 Task: Look for the apps in the marketplace.
Action: Mouse pressed left at (152, 115)
Screenshot: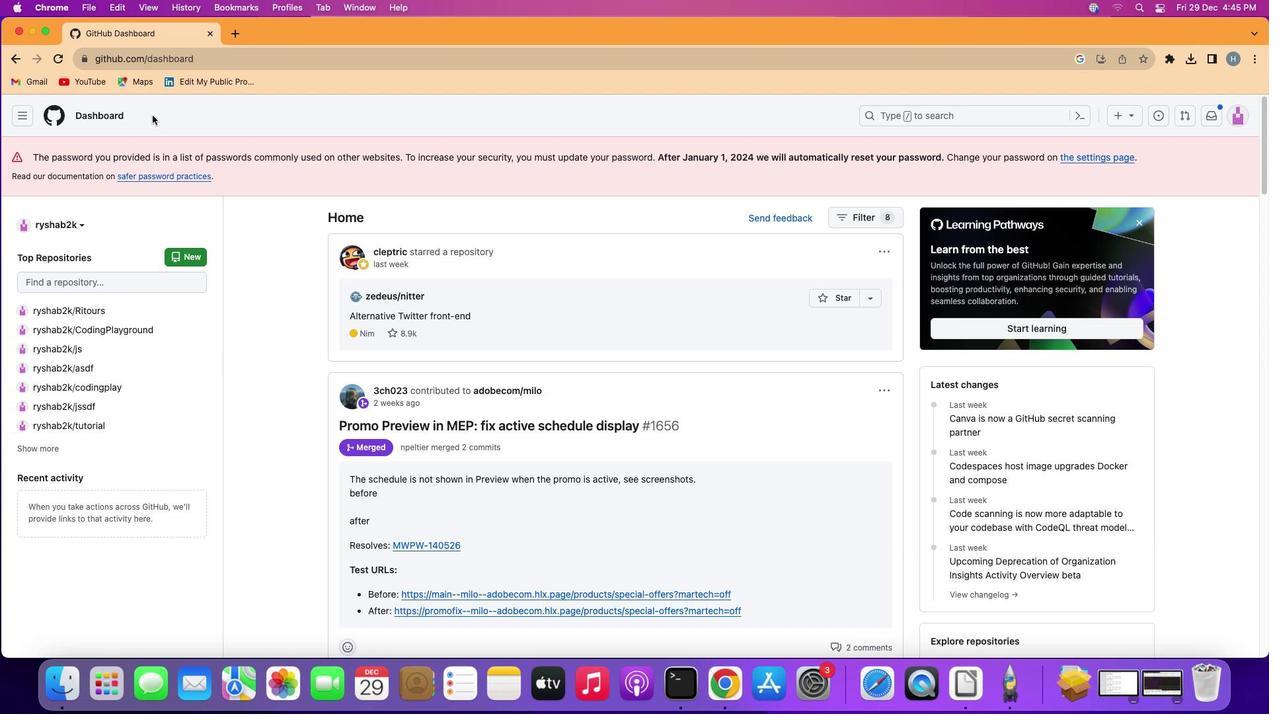 
Action: Mouse moved to (22, 112)
Screenshot: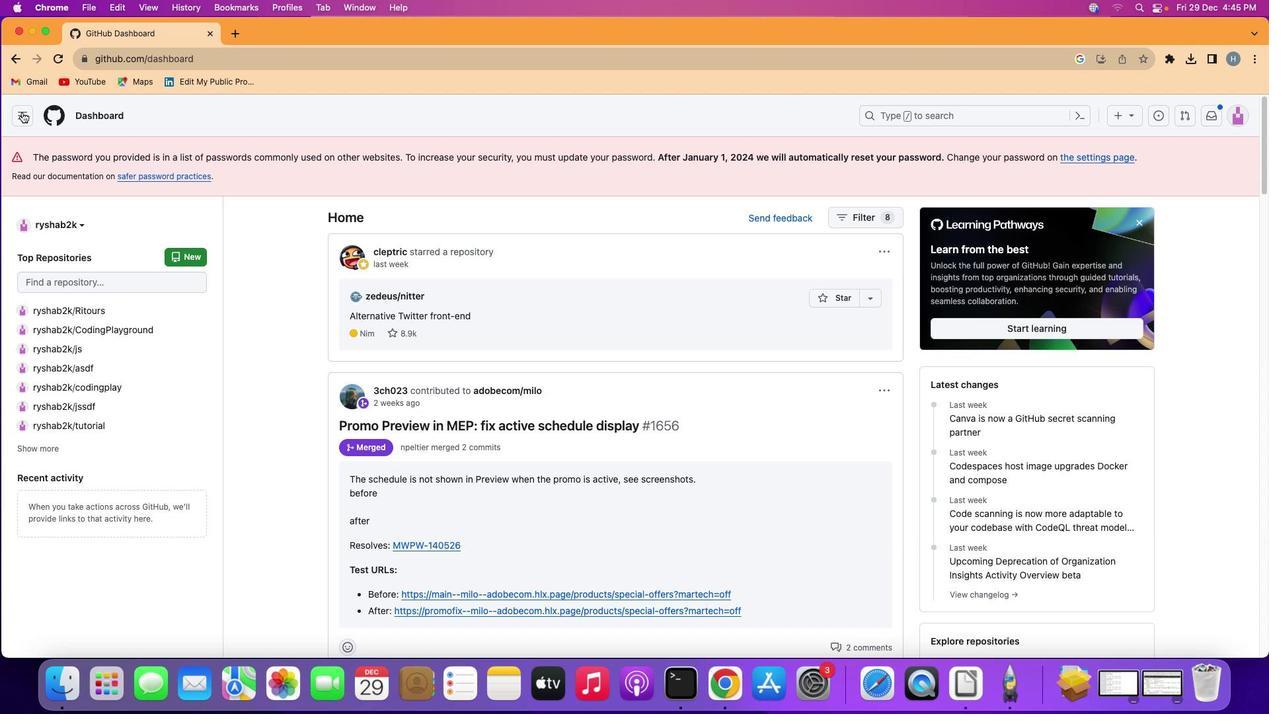 
Action: Mouse pressed left at (22, 112)
Screenshot: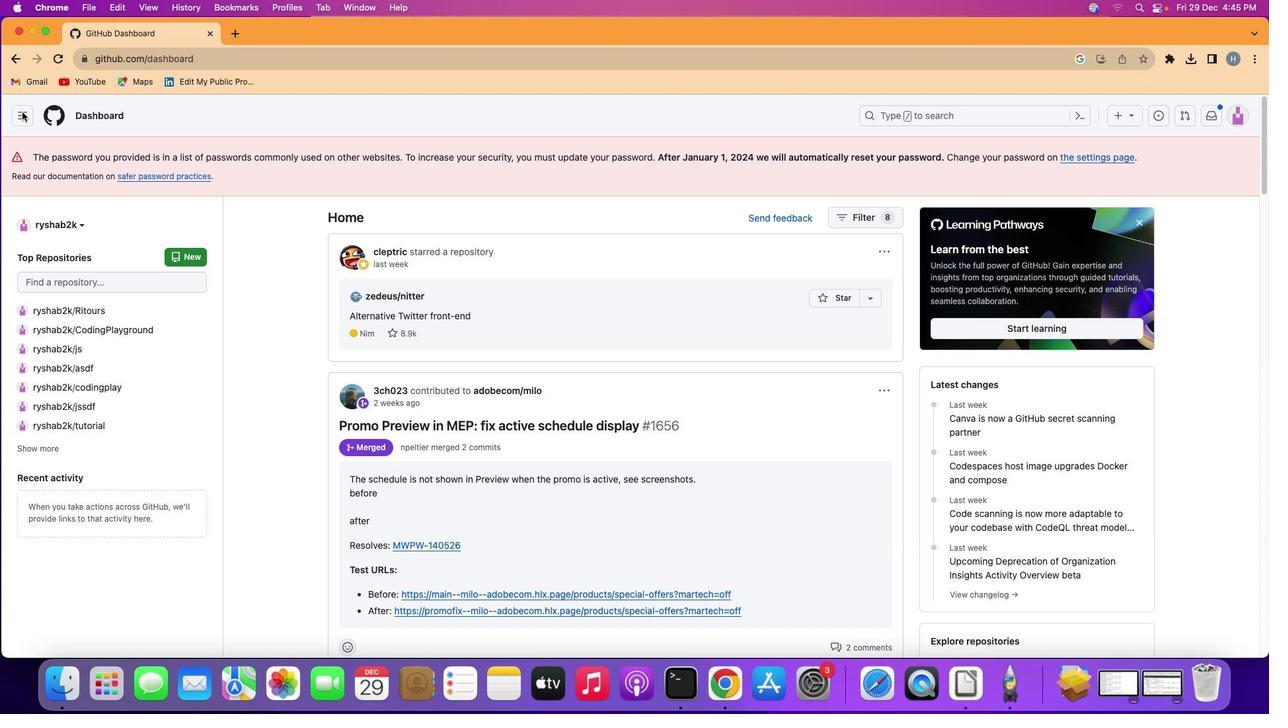 
Action: Mouse moved to (146, 297)
Screenshot: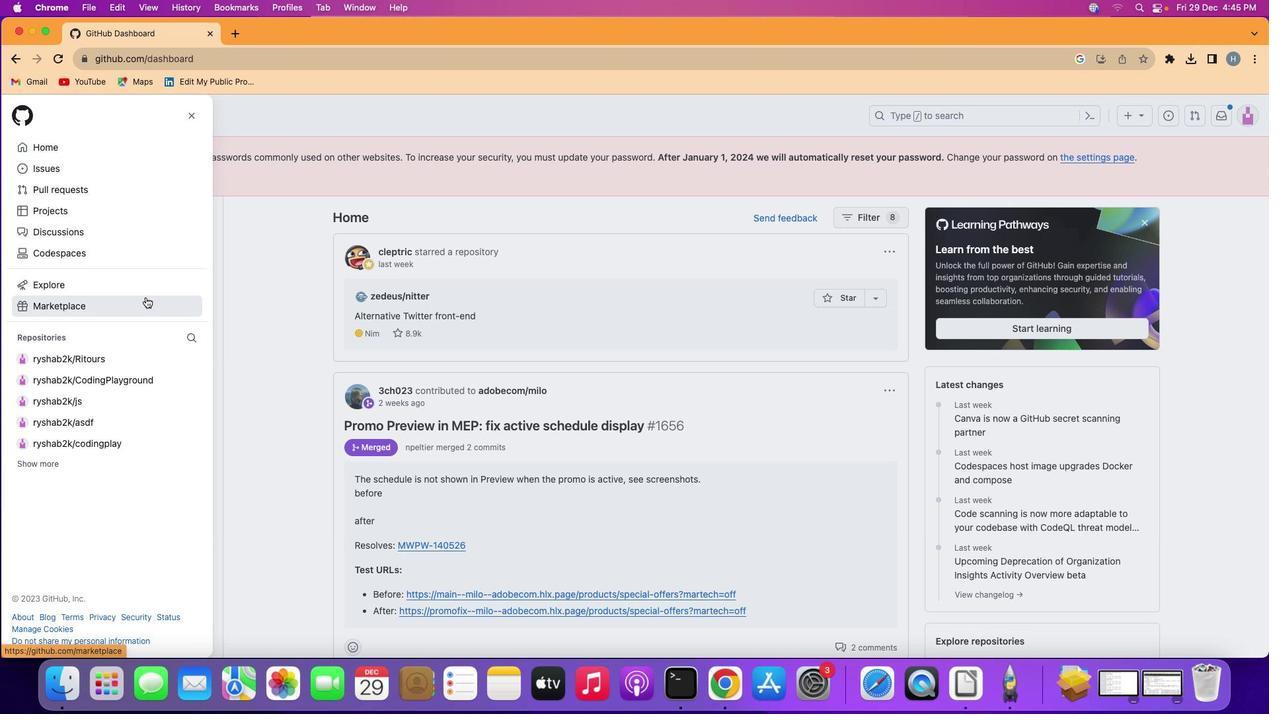 
Action: Mouse pressed left at (146, 297)
Screenshot: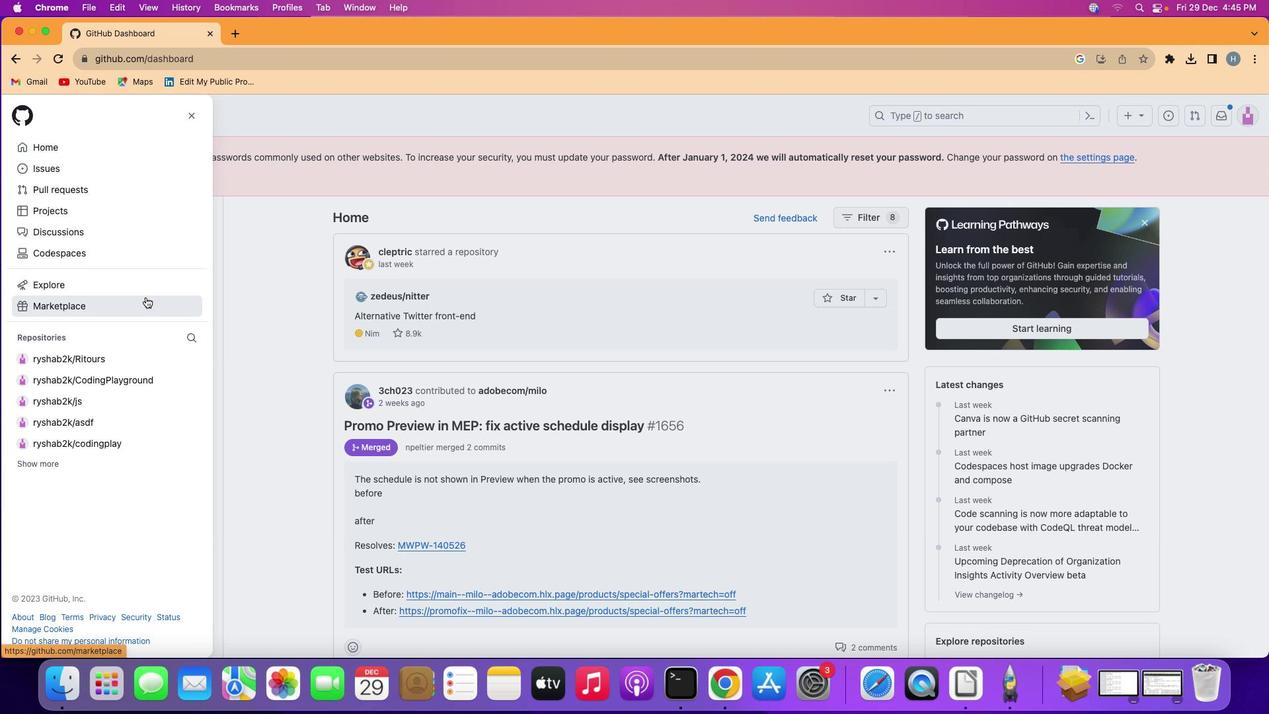 
Action: Mouse moved to (325, 483)
Screenshot: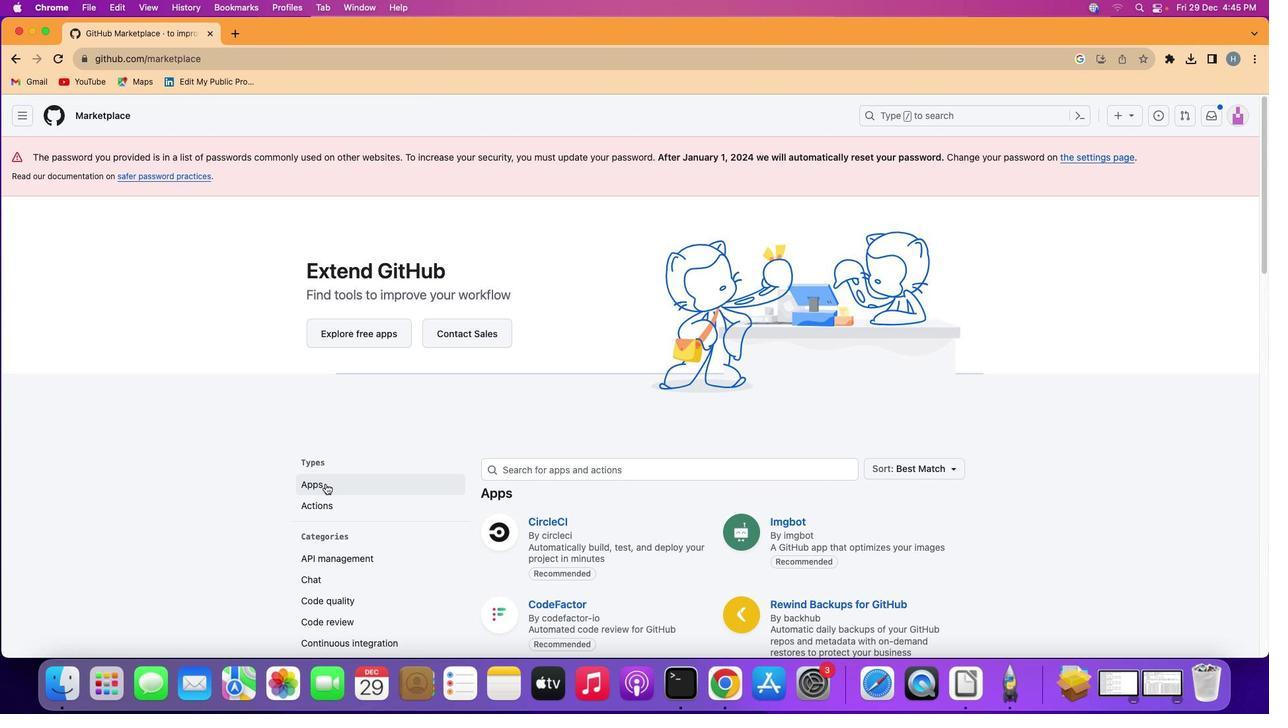 
Action: Mouse pressed left at (325, 483)
Screenshot: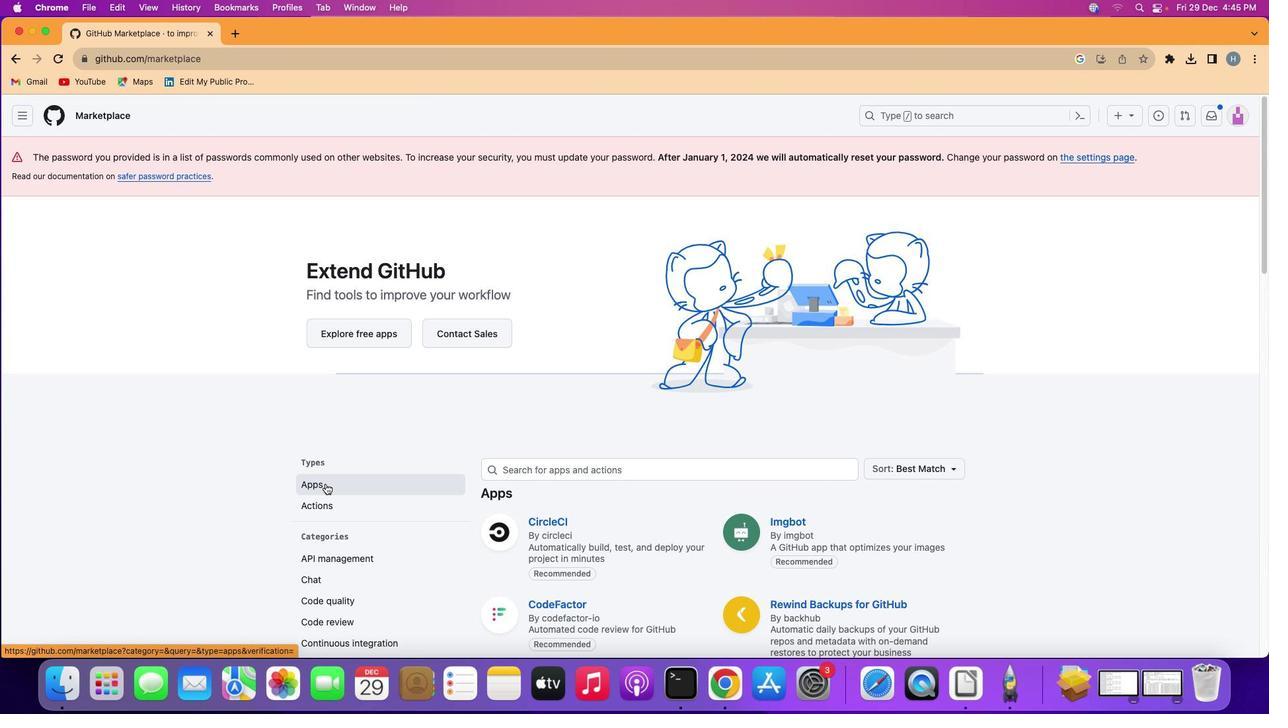 
Action: Mouse moved to (649, 503)
Screenshot: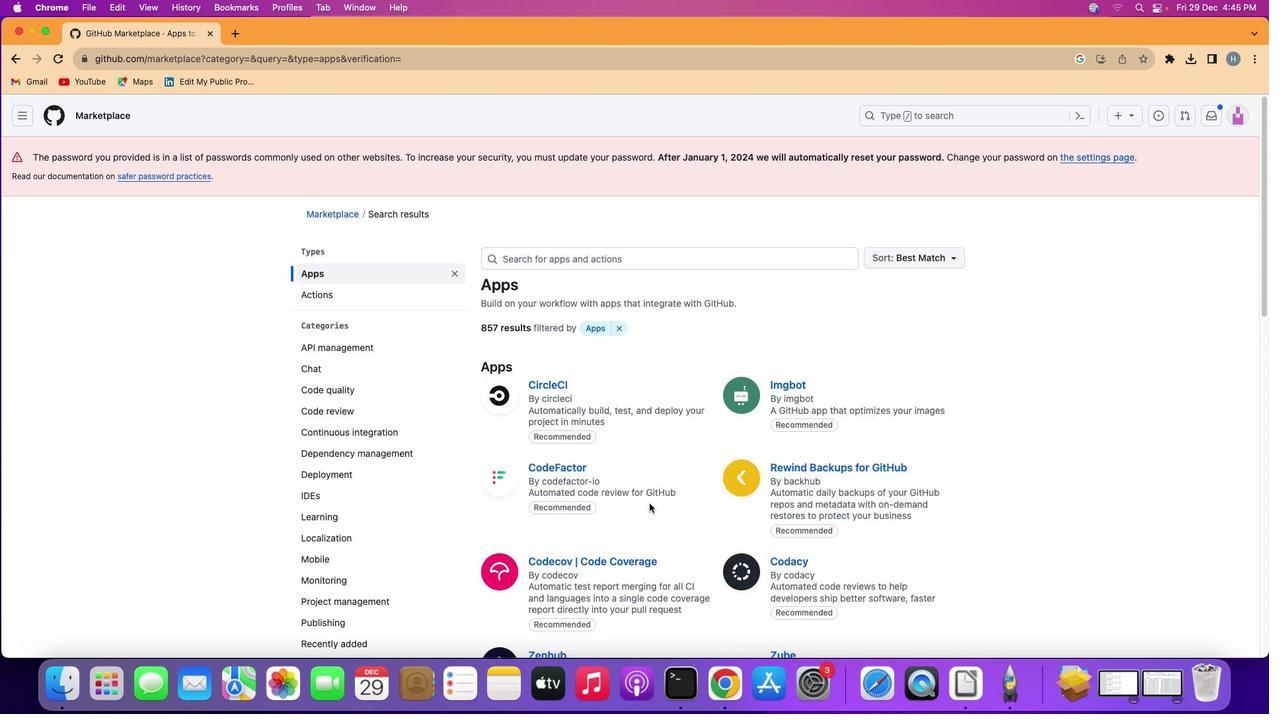 
